 Task: Open the project proposal tropic template from the template gallery.
Action: Mouse moved to (49, 86)
Screenshot: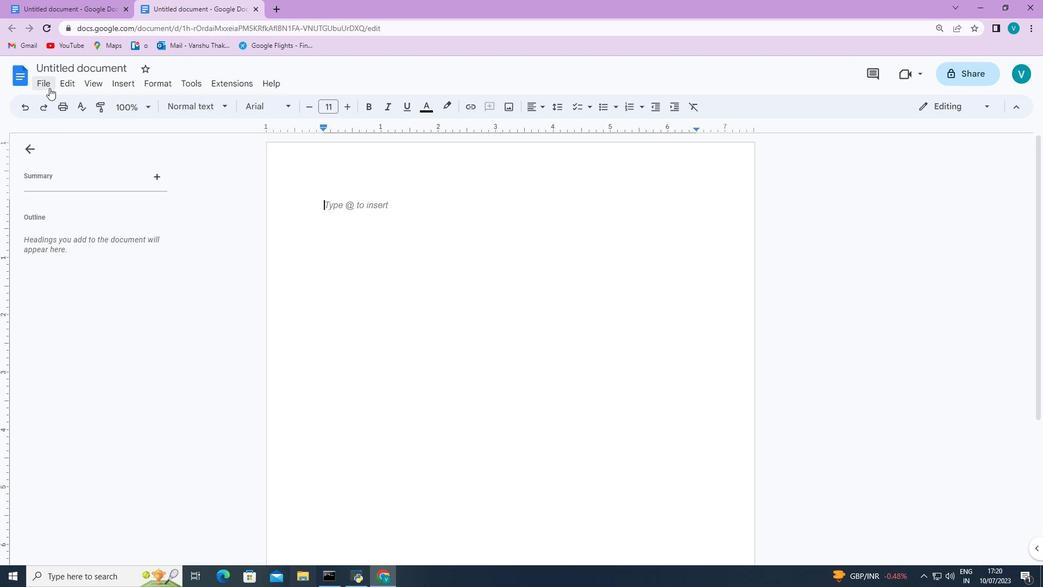 
Action: Mouse pressed left at (49, 86)
Screenshot: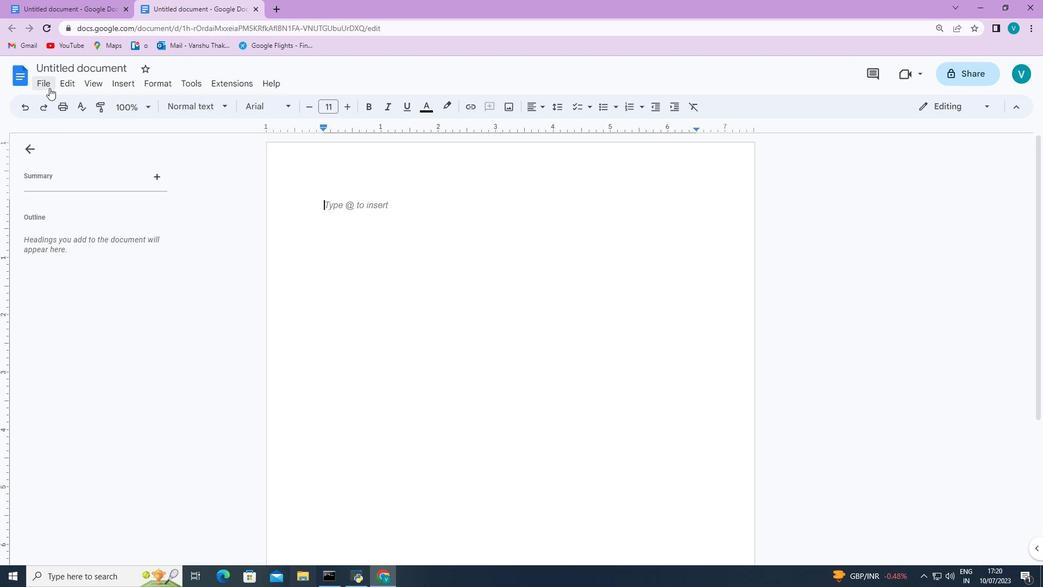 
Action: Mouse moved to (245, 129)
Screenshot: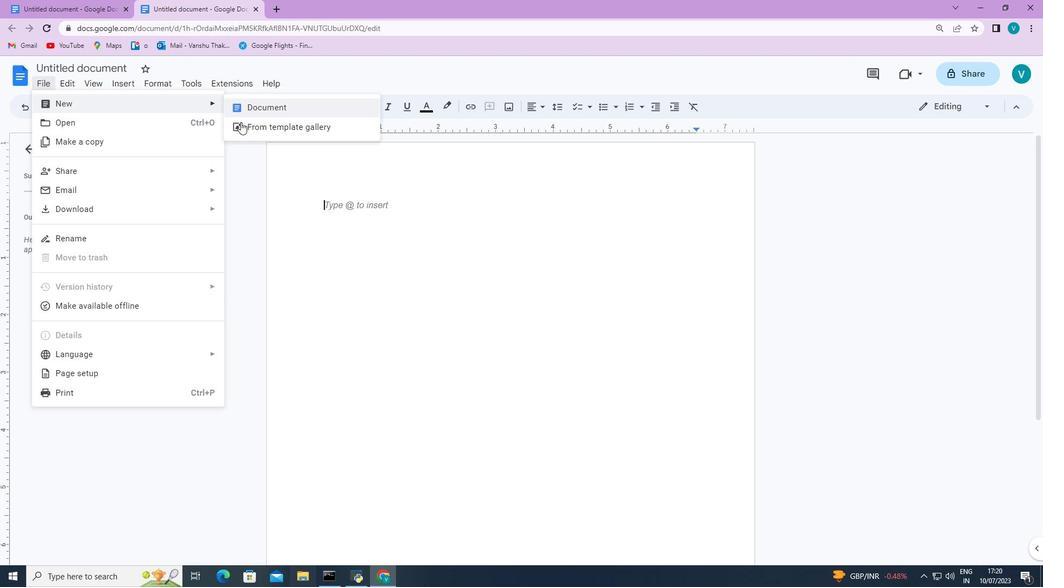 
Action: Mouse pressed left at (245, 129)
Screenshot: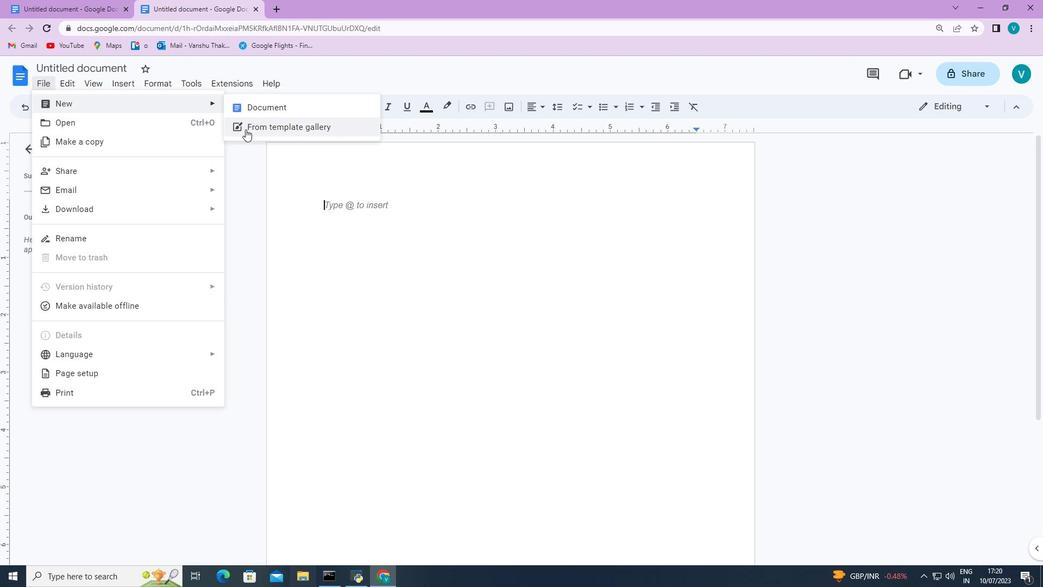 
Action: Mouse moved to (301, 223)
Screenshot: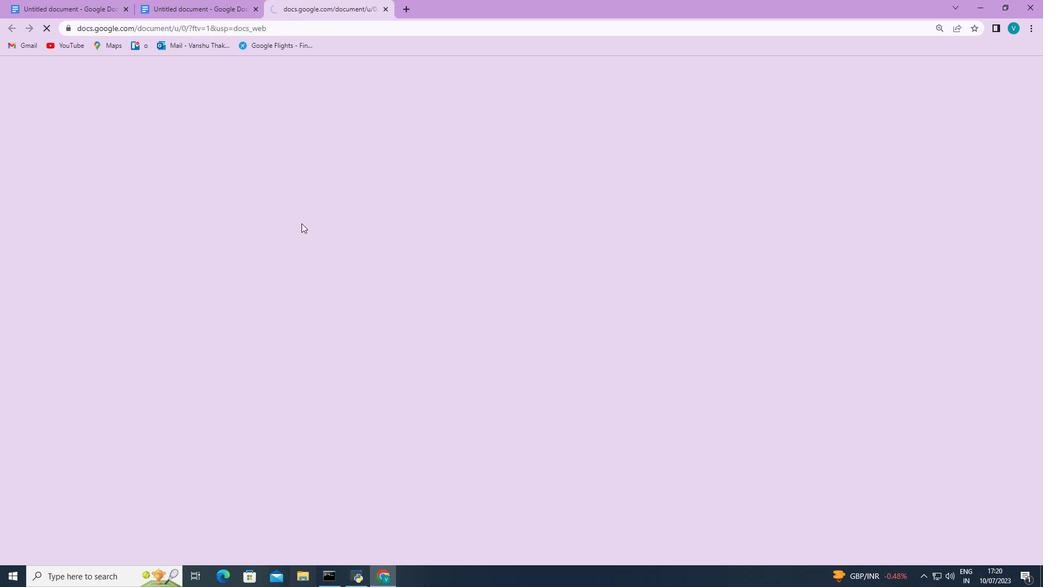 
Action: Mouse scrolled (301, 222) with delta (0, 0)
Screenshot: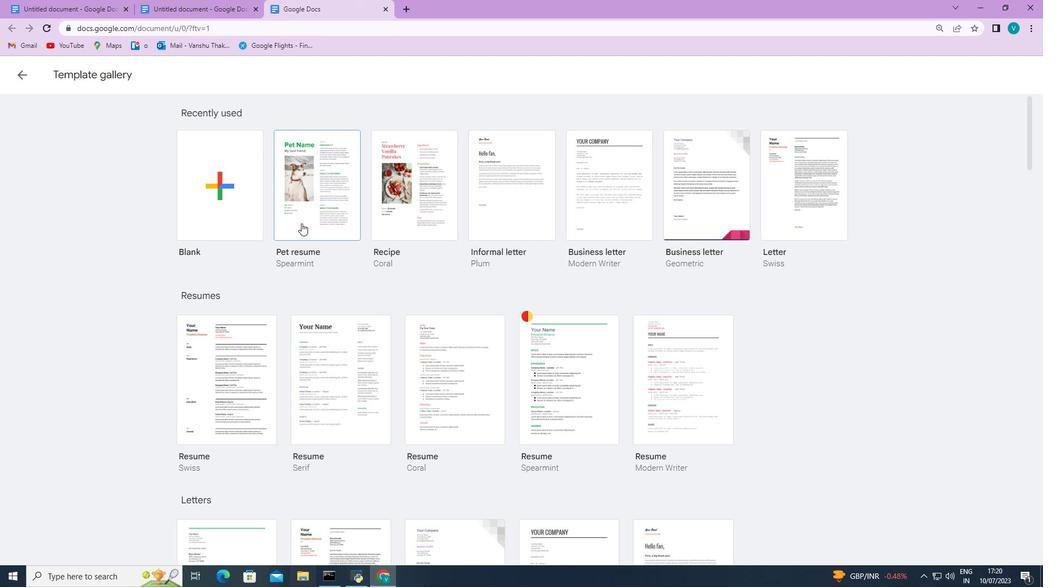 
Action: Mouse scrolled (301, 222) with delta (0, 0)
Screenshot: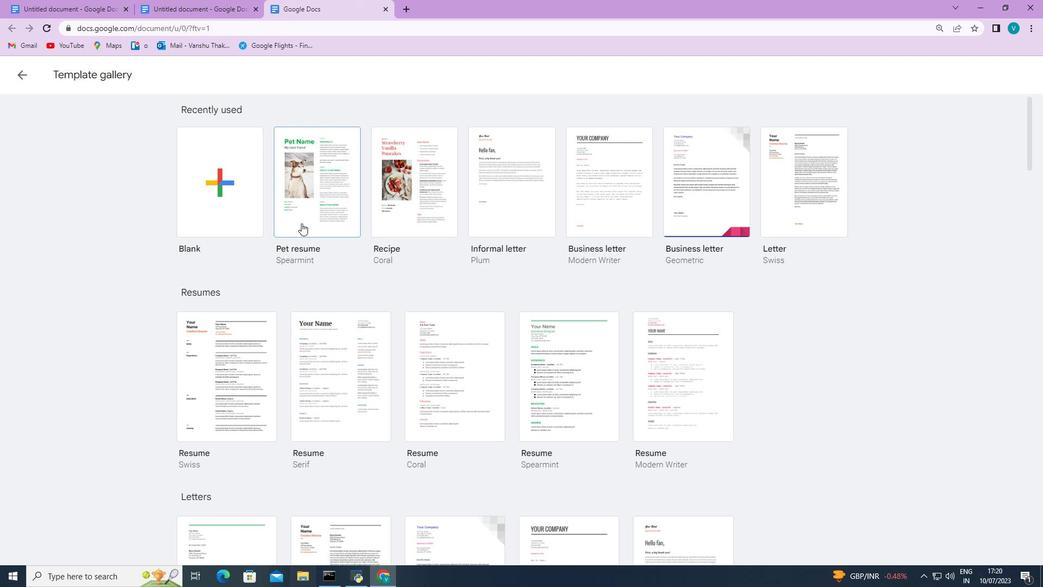 
Action: Mouse scrolled (301, 222) with delta (0, 0)
Screenshot: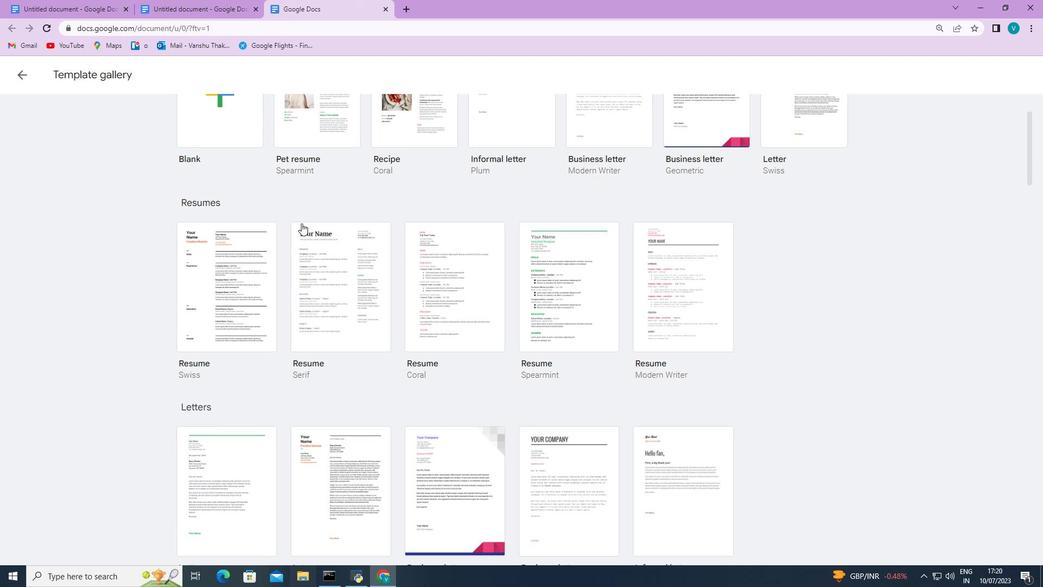 
Action: Mouse scrolled (301, 222) with delta (0, 0)
Screenshot: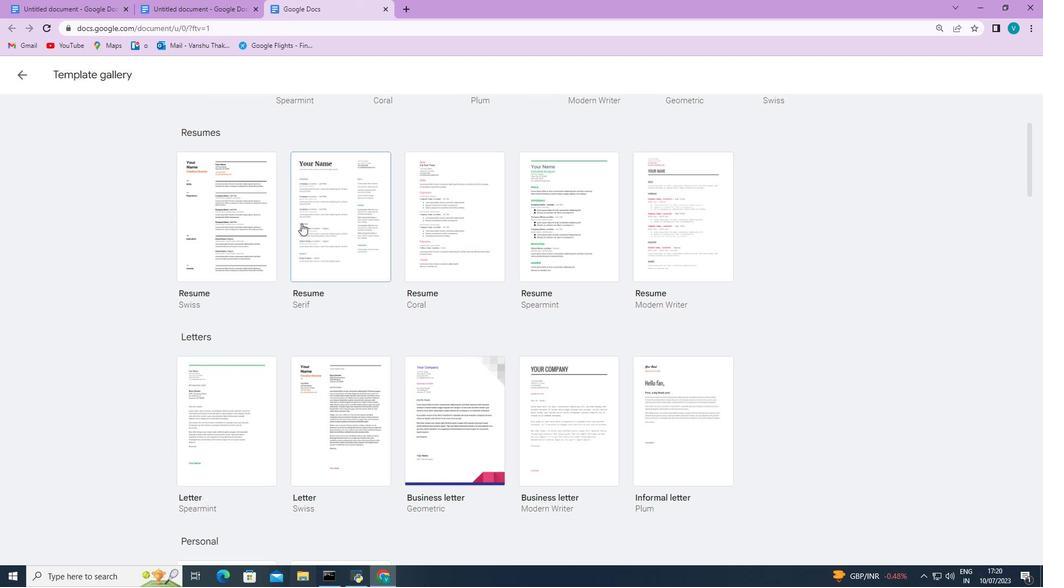 
Action: Mouse scrolled (301, 222) with delta (0, 0)
Screenshot: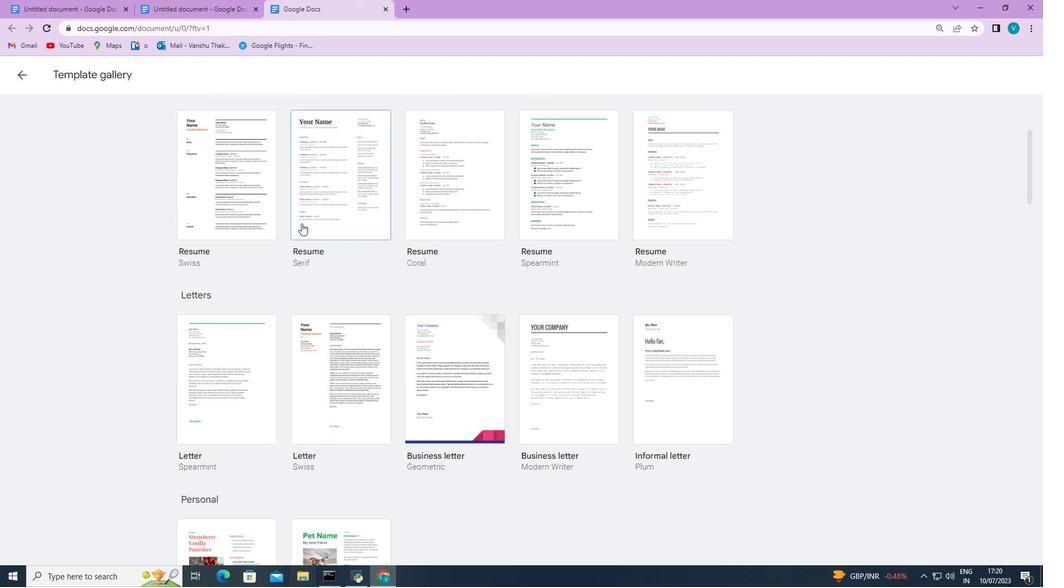 
Action: Mouse scrolled (301, 222) with delta (0, 0)
Screenshot: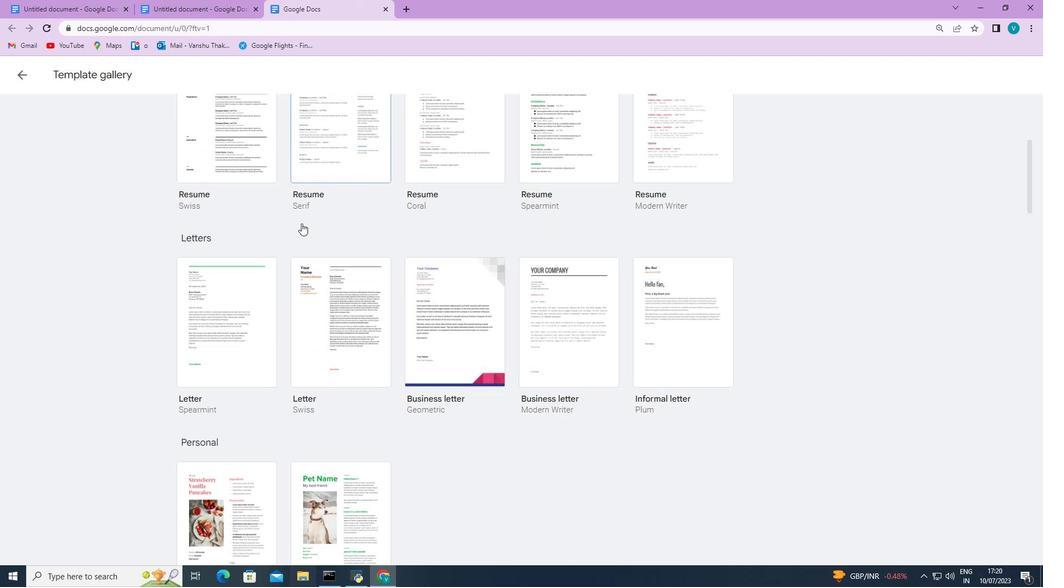 
Action: Mouse scrolled (301, 222) with delta (0, 0)
Screenshot: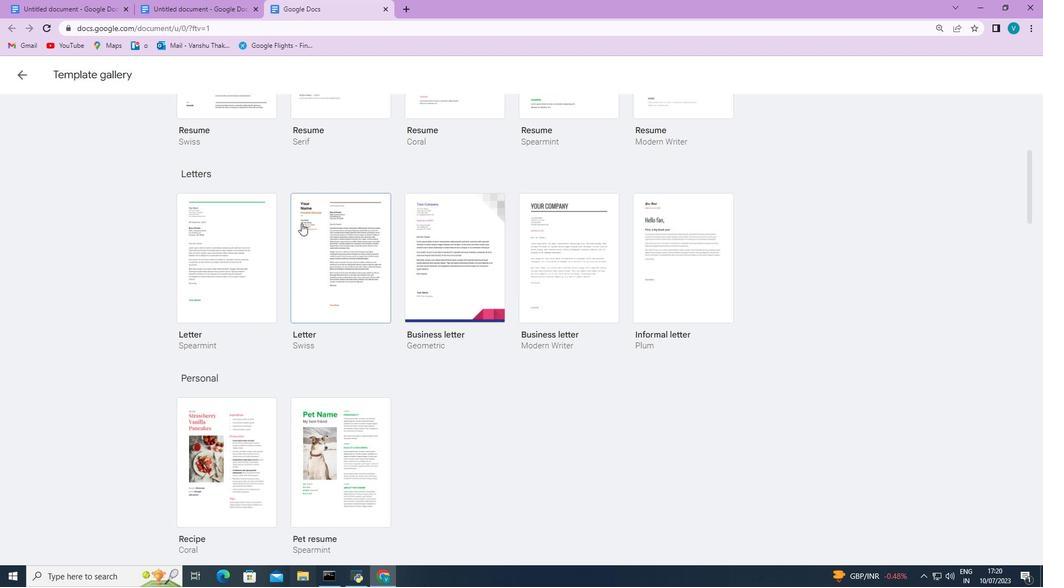 
Action: Mouse scrolled (301, 222) with delta (0, 0)
Screenshot: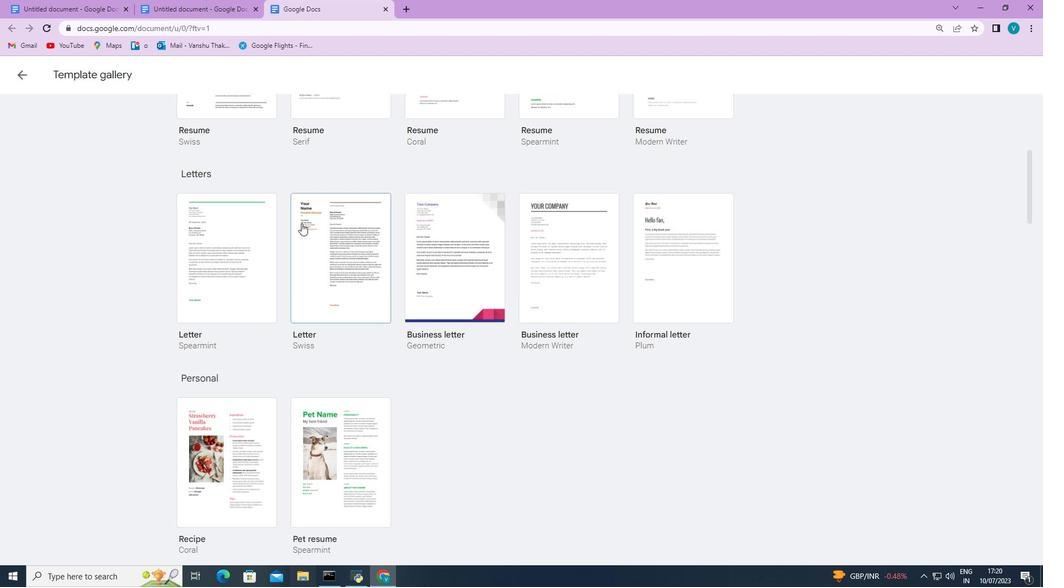 
Action: Mouse scrolled (301, 222) with delta (0, 0)
Screenshot: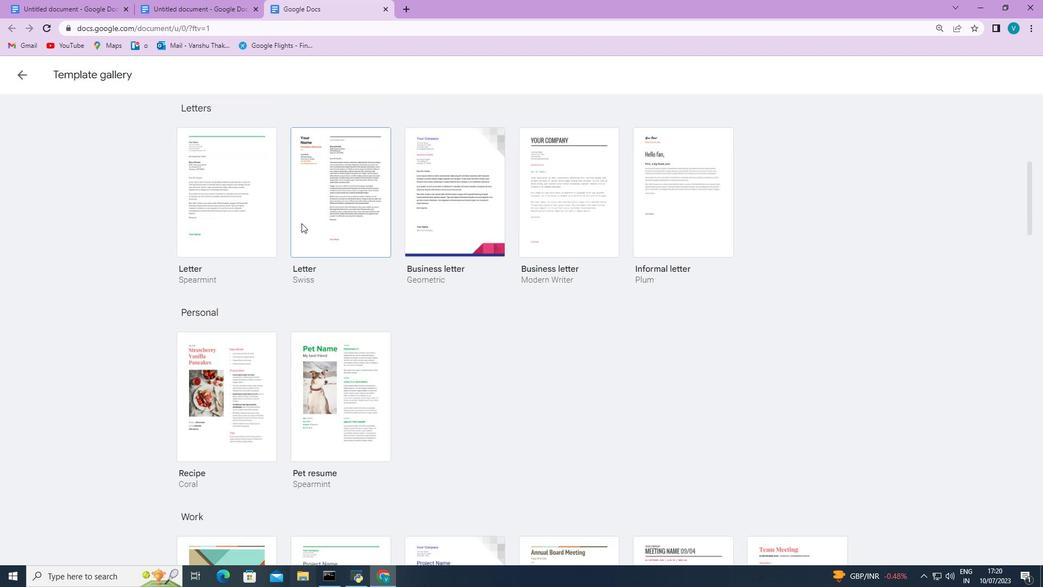 
Action: Mouse scrolled (301, 222) with delta (0, 0)
Screenshot: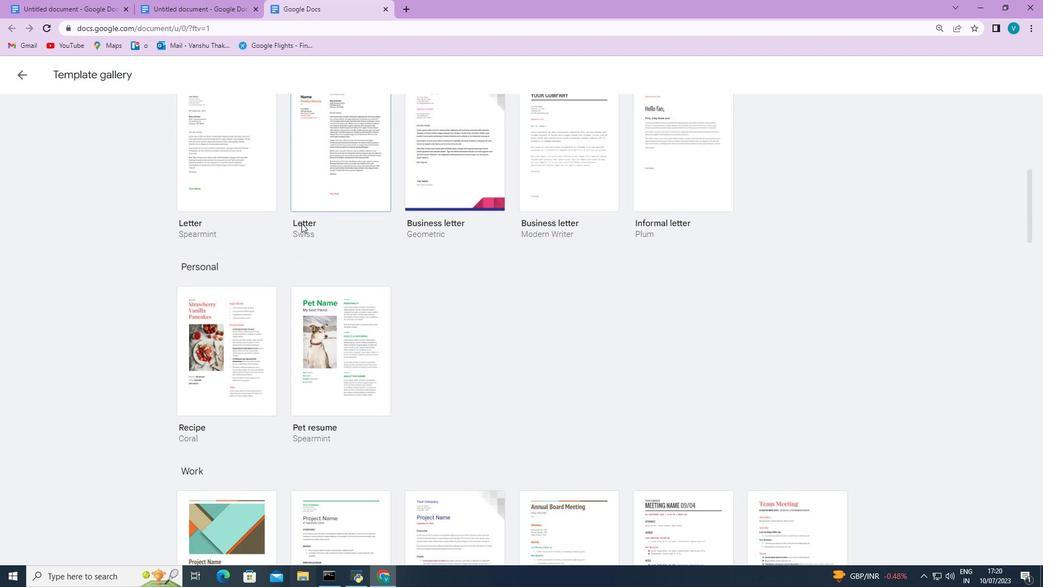 
Action: Mouse scrolled (301, 222) with delta (0, 0)
Screenshot: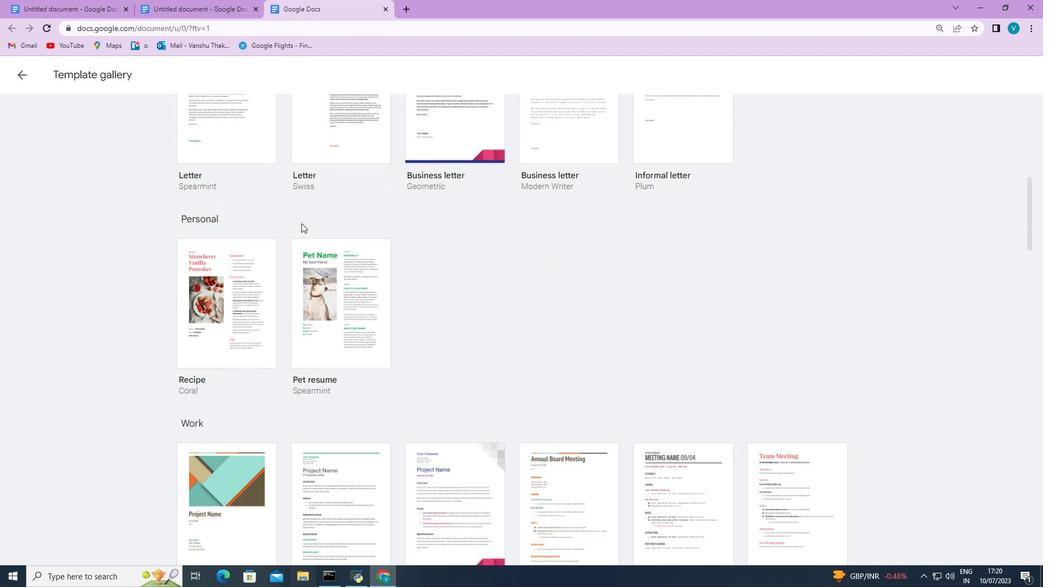 
Action: Mouse scrolled (301, 222) with delta (0, 0)
Screenshot: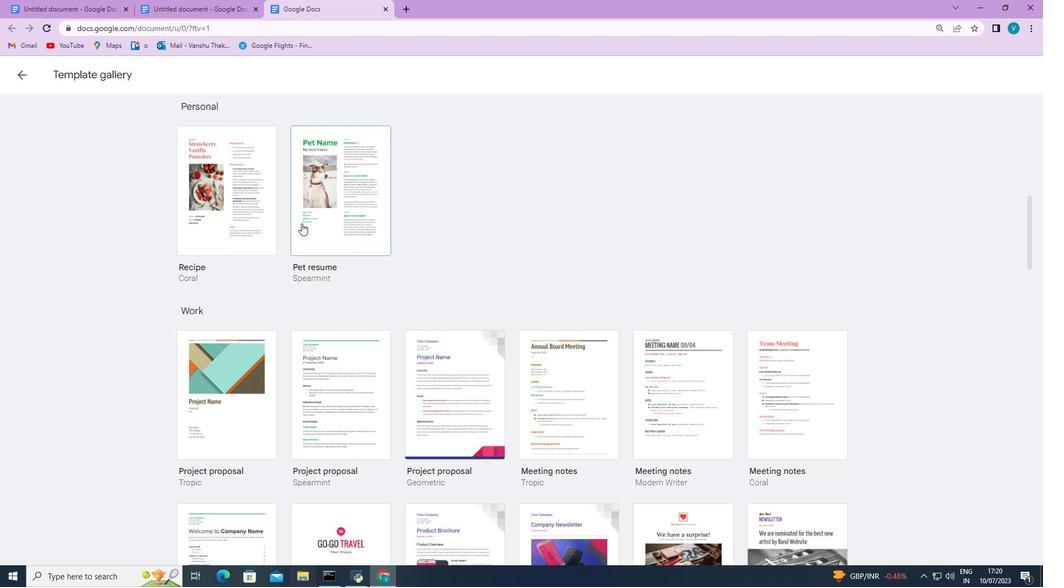 
Action: Mouse moved to (245, 297)
Screenshot: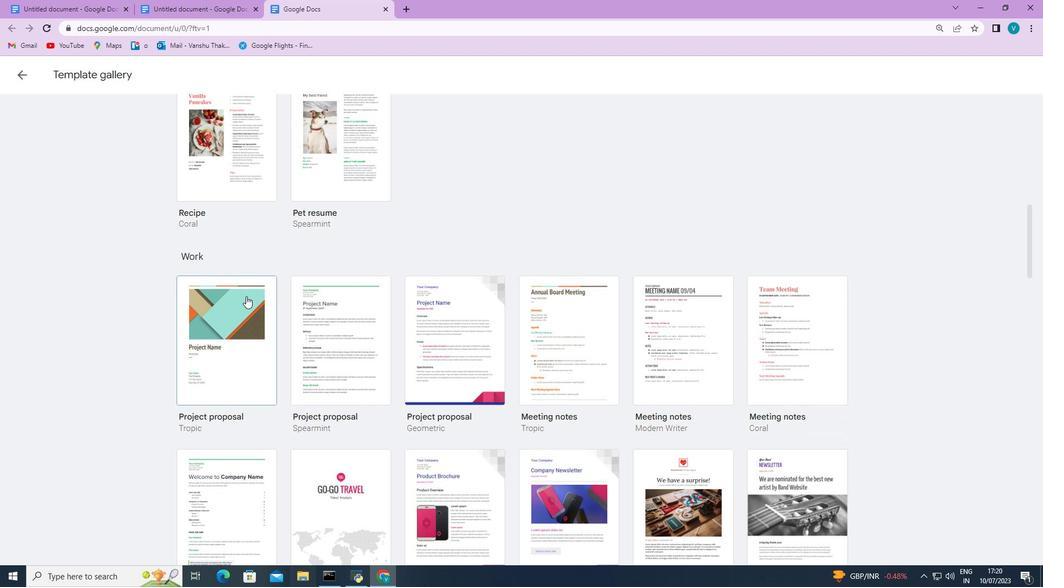 
Action: Mouse pressed left at (245, 297)
Screenshot: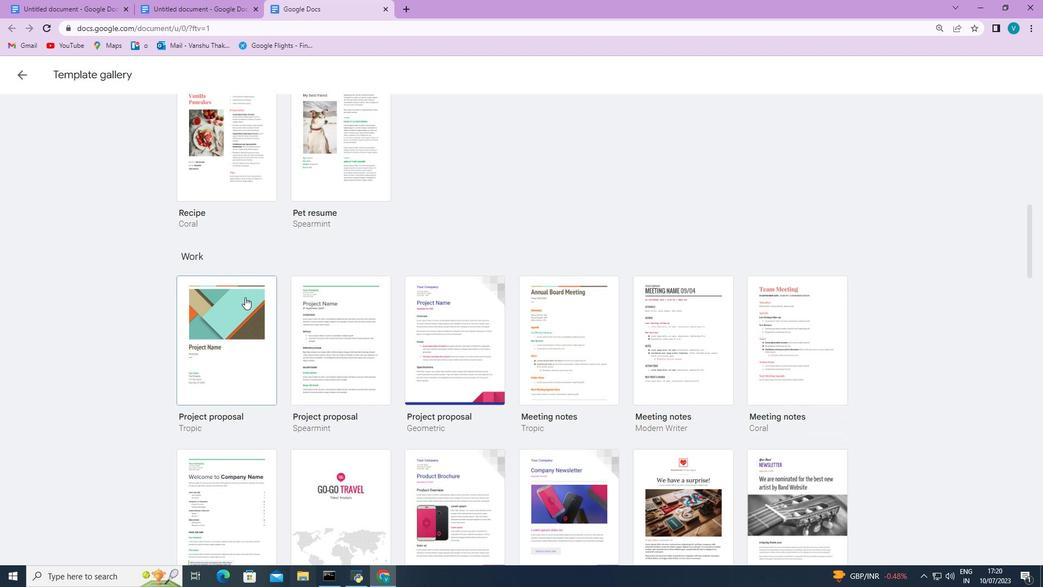 
Action: Mouse moved to (230, 316)
Screenshot: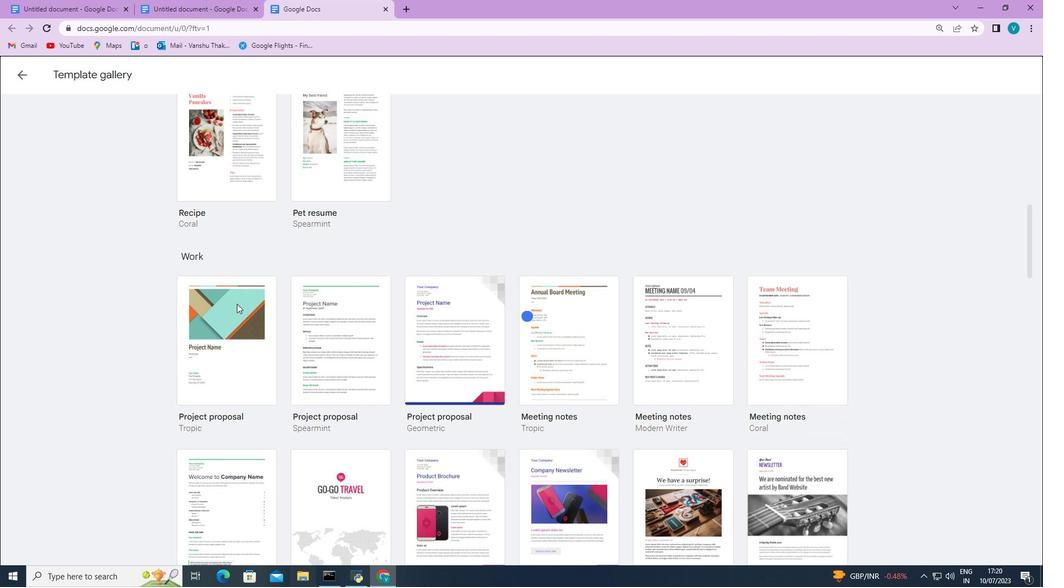 
Action: Mouse pressed left at (230, 316)
Screenshot: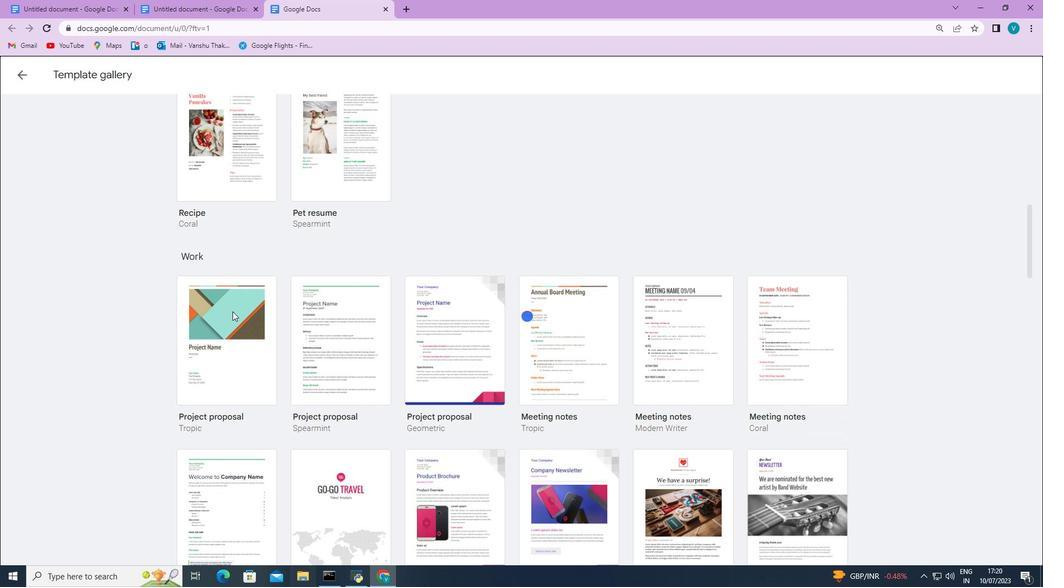 
Action: Mouse moved to (228, 316)
Screenshot: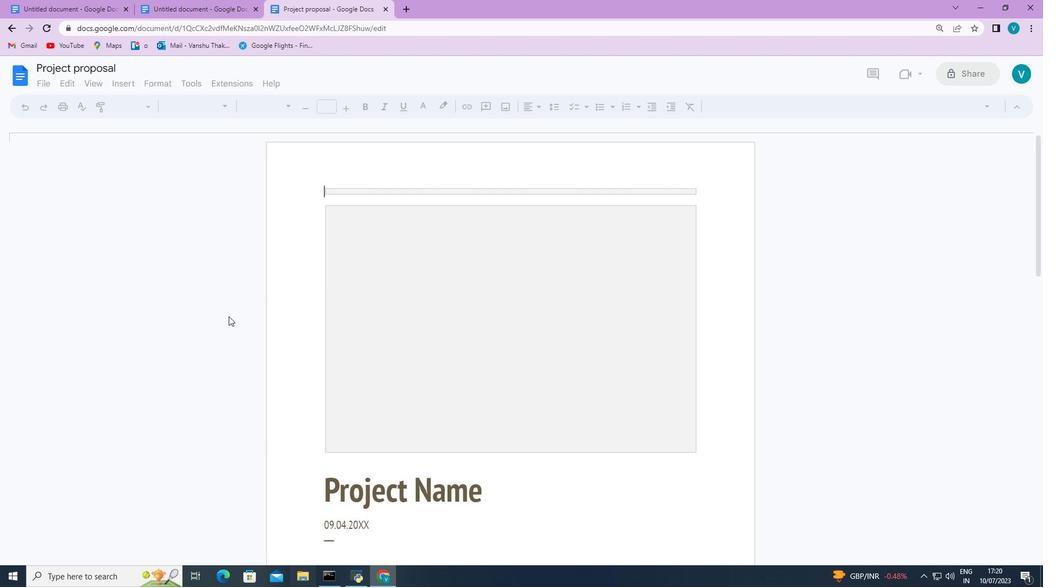 
